Task: Create a section Lightning Lances and in the section, add a milestone Network Compliance in the project BridgeTech
Action: Mouse moved to (201, 437)
Screenshot: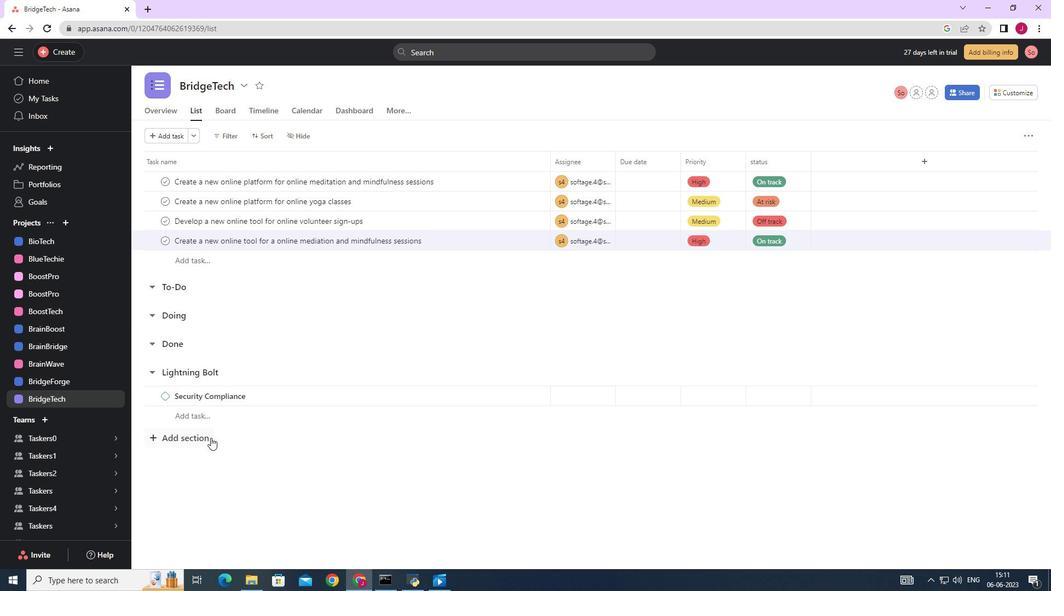 
Action: Mouse pressed left at (201, 437)
Screenshot: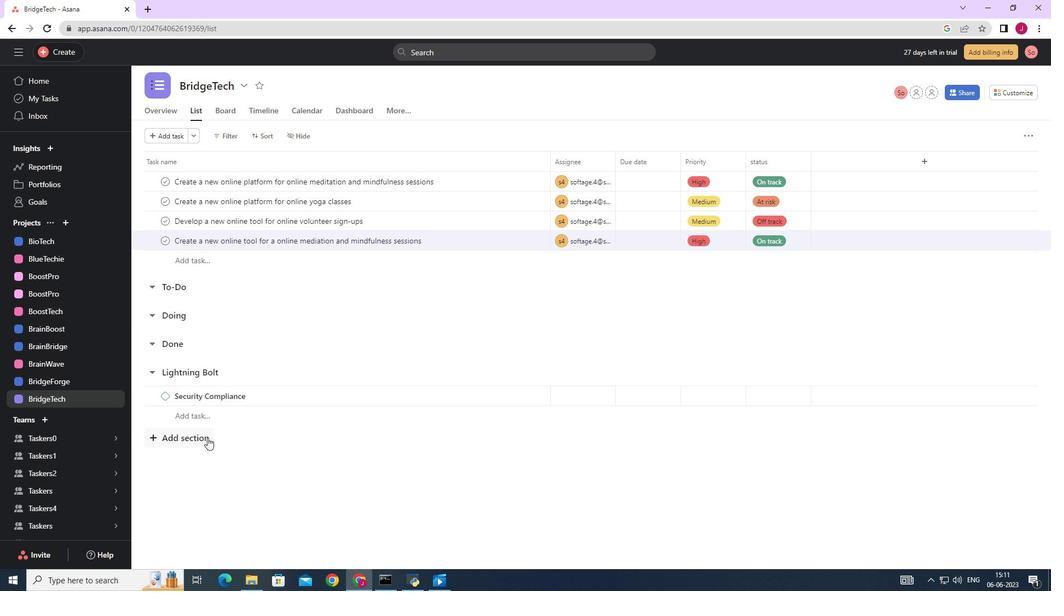 
Action: Key pressed <Key.caps_lock>L<Key.caps_lock>ightning<Key.space><Key.caps_lock>L<Key.caps_lock>ances<Key.space><Key.enter><Key.caps_lock>N<Key.caps_lock>etwork<Key.space><Key.caps_lock>C<Key.caps_lock>ompliance<Key.space>
Screenshot: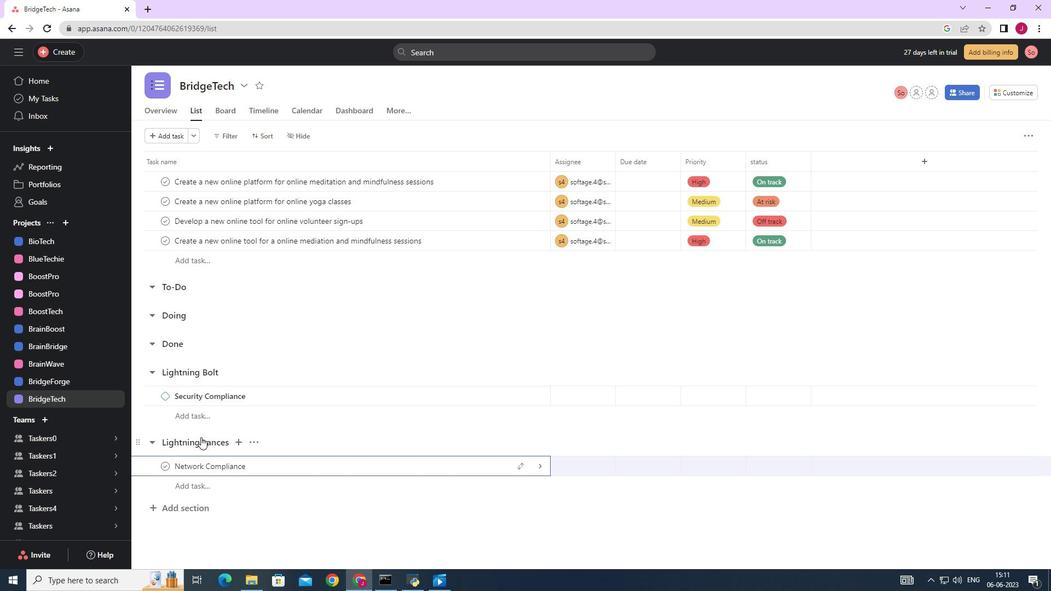 
Action: Mouse moved to (542, 468)
Screenshot: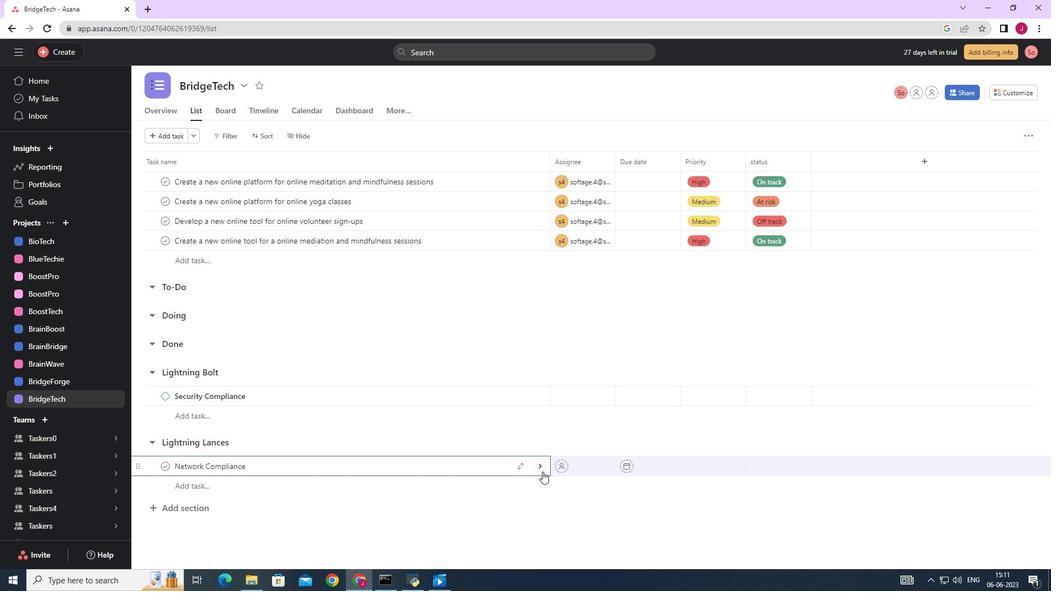 
Action: Mouse pressed left at (542, 468)
Screenshot: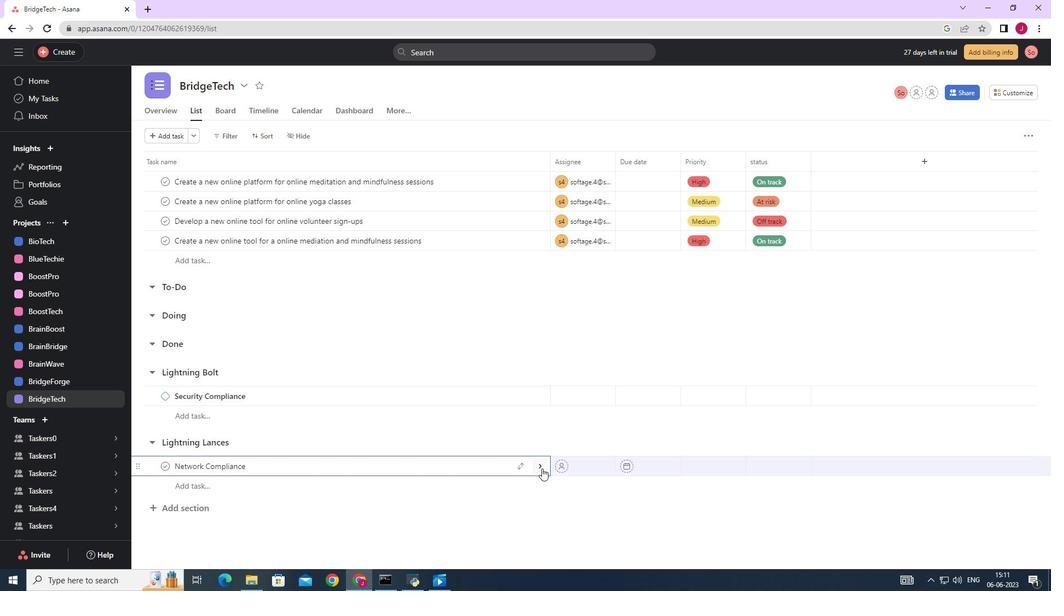 
Action: Mouse moved to (1011, 130)
Screenshot: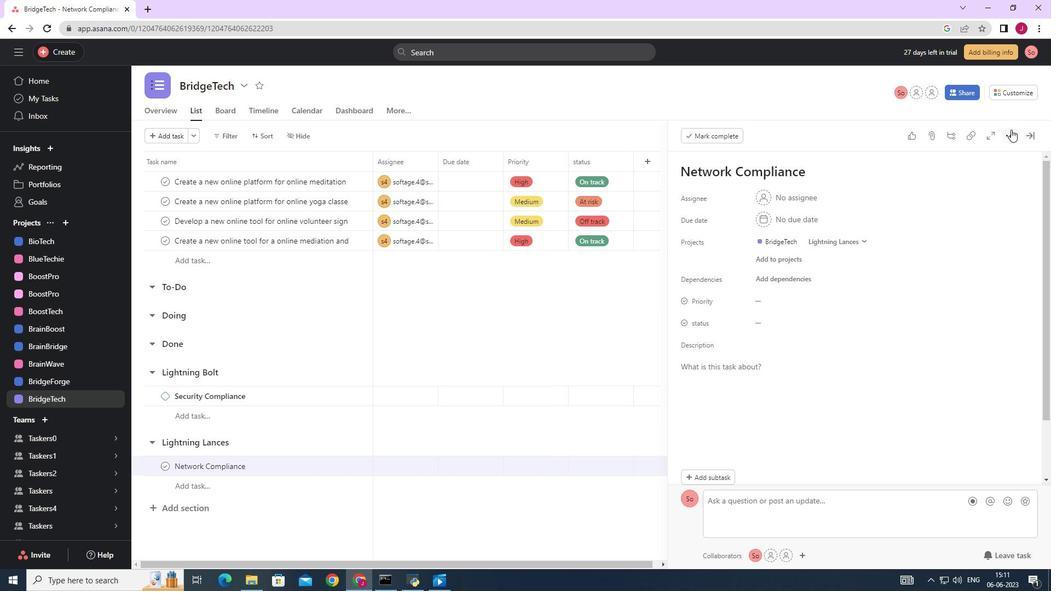 
Action: Mouse pressed left at (1011, 130)
Screenshot: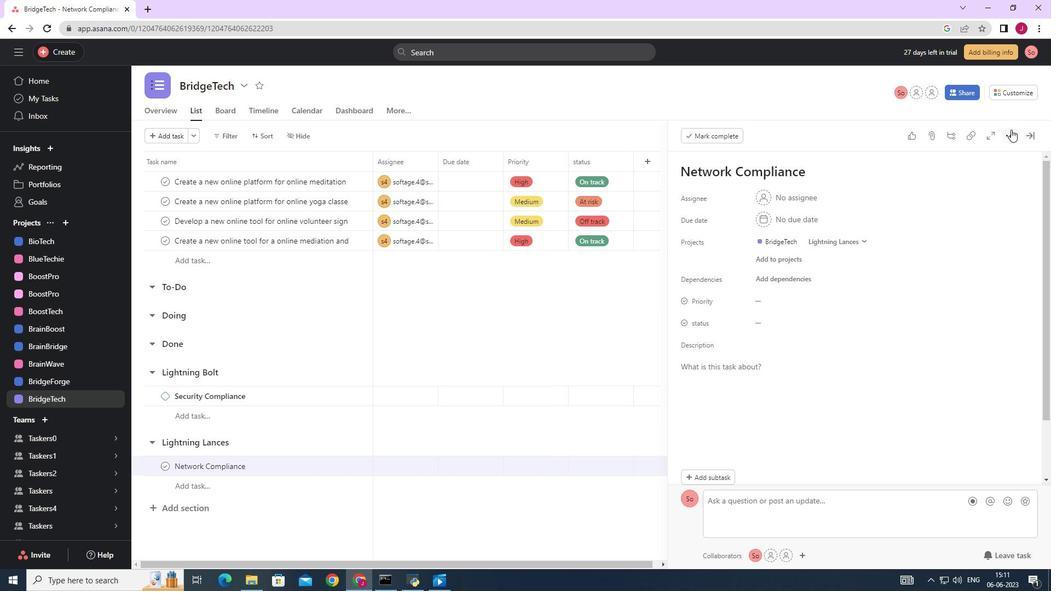 
Action: Mouse moved to (912, 178)
Screenshot: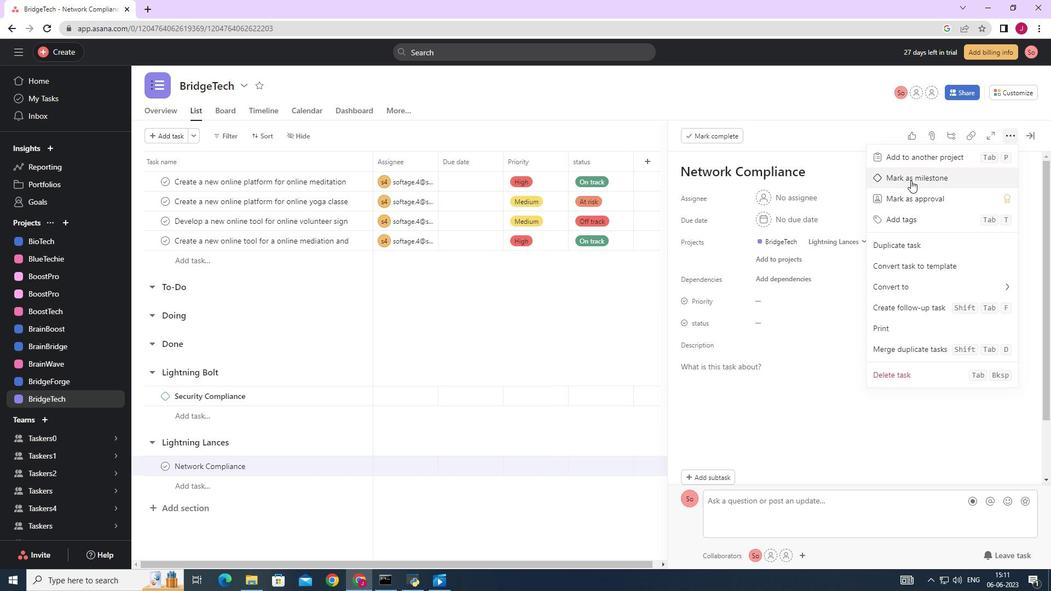 
Action: Mouse pressed left at (912, 178)
Screenshot: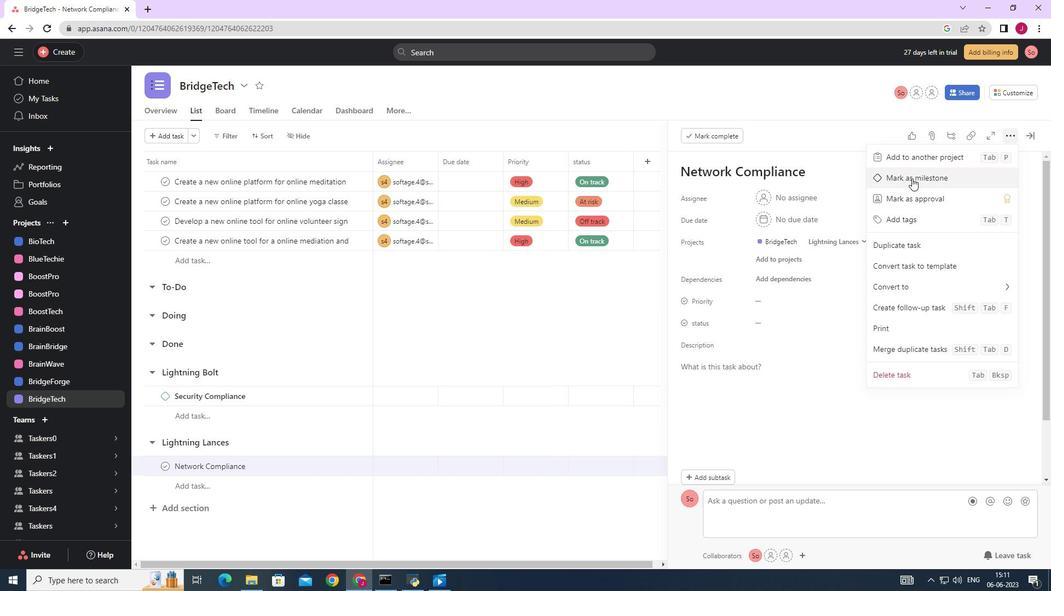 
Action: Mouse moved to (1032, 134)
Screenshot: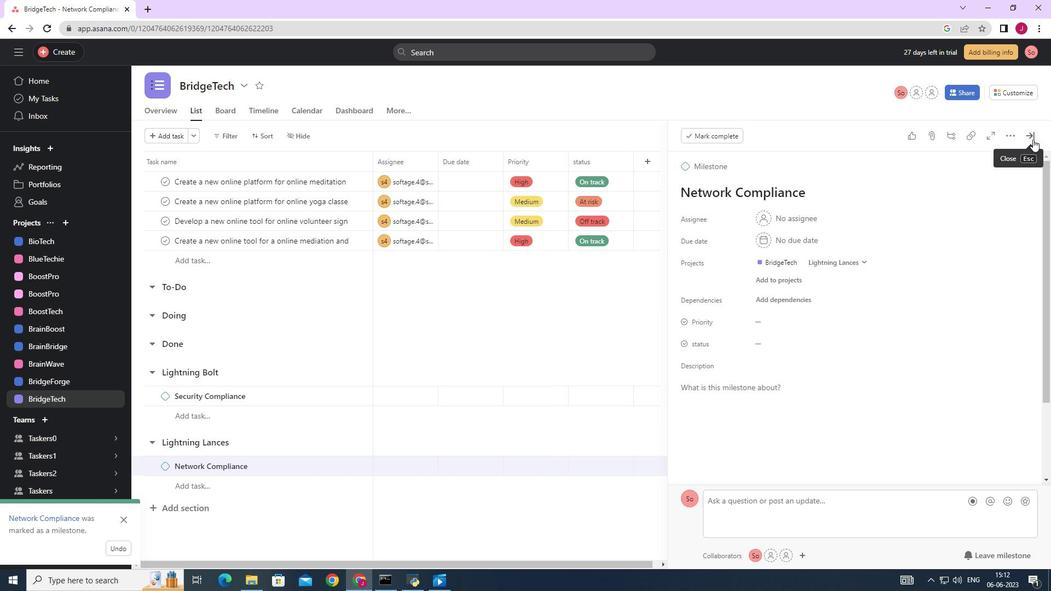 
Action: Mouse pressed left at (1032, 134)
Screenshot: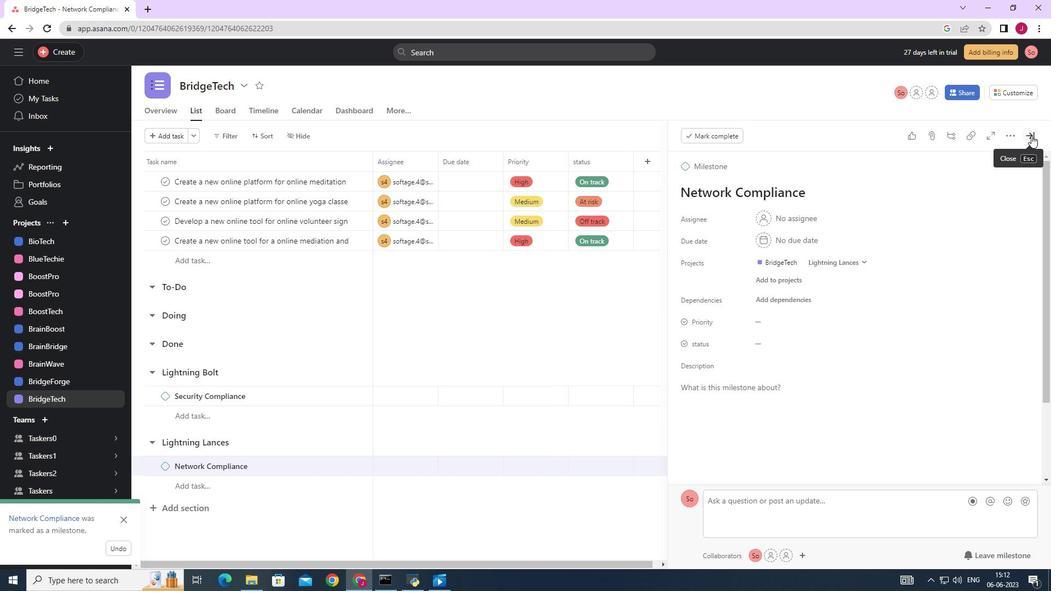 
Action: Mouse moved to (701, 355)
Screenshot: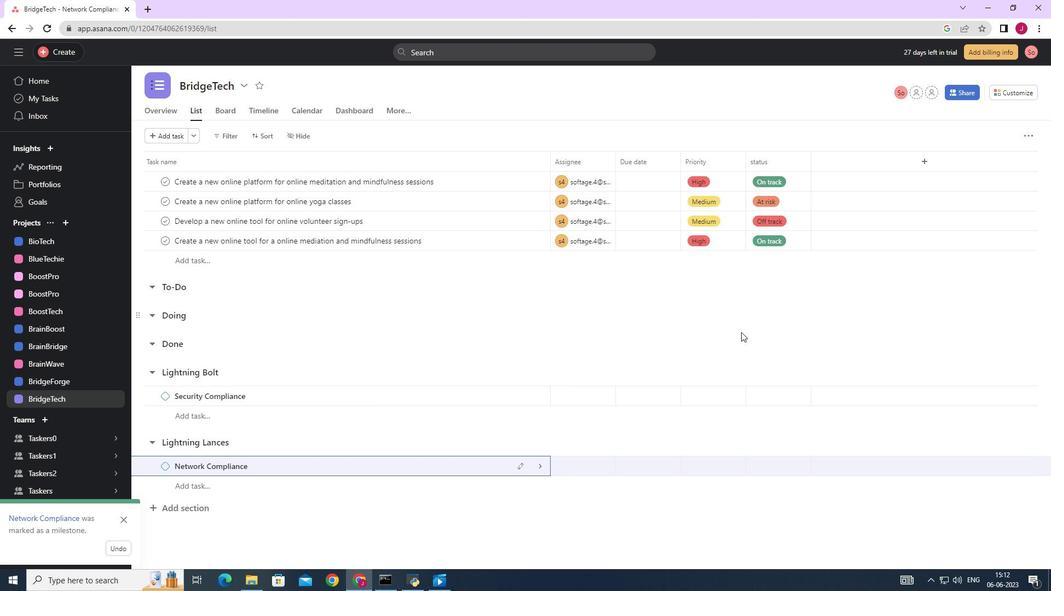 
